 Task: Update the Trello card by adding a label, setting start and due dates, adding a member with email 'Mailaustralia7@gmail.com', and creating a checklist.
Action: Mouse moved to (311, 343)
Screenshot: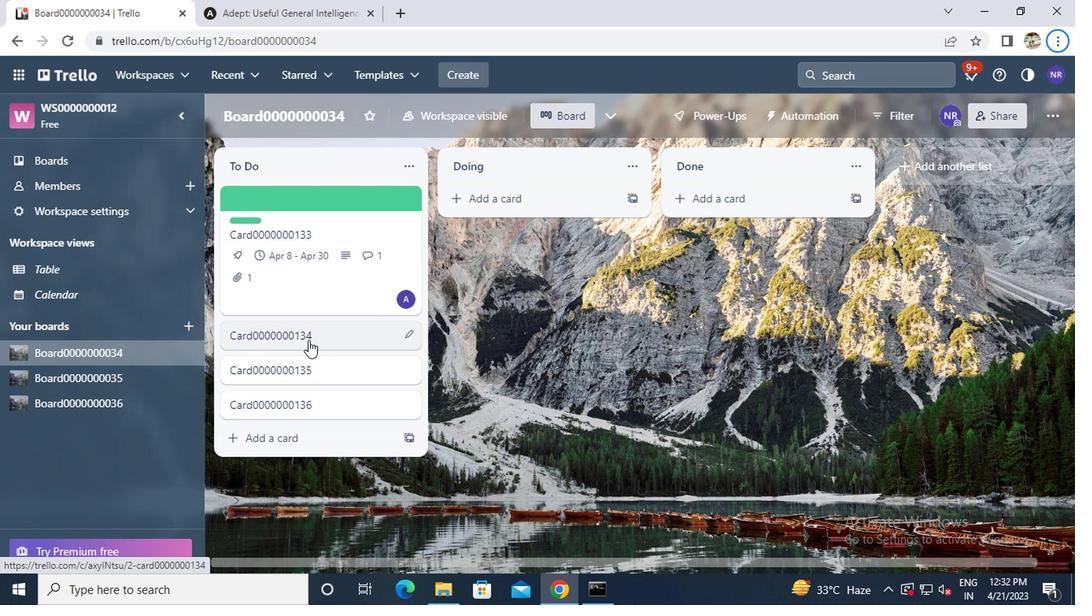 
Action: Mouse pressed left at (311, 343)
Screenshot: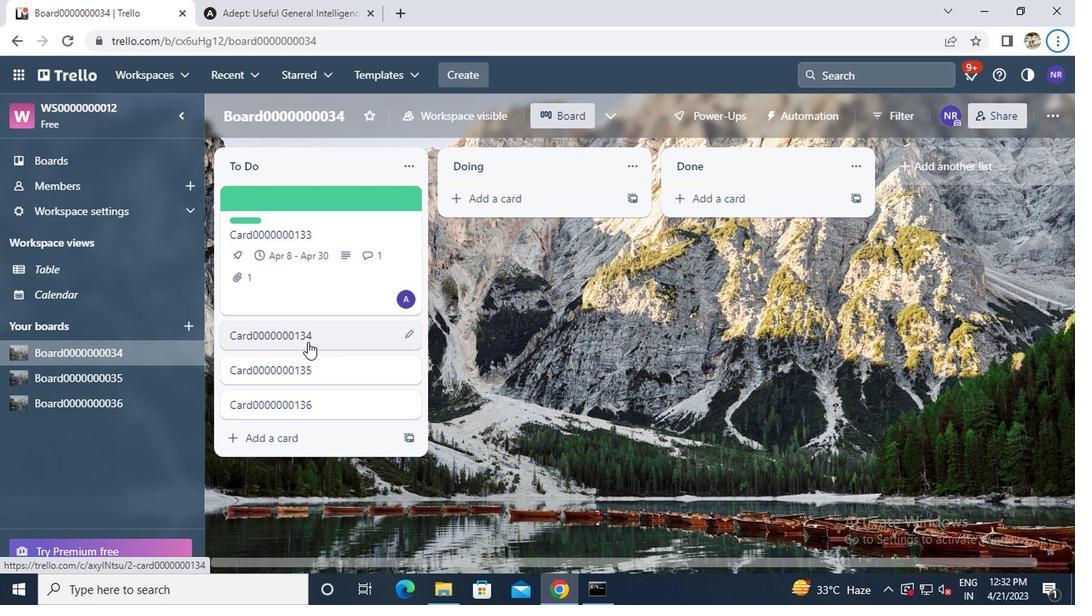 
Action: Mouse moved to (702, 205)
Screenshot: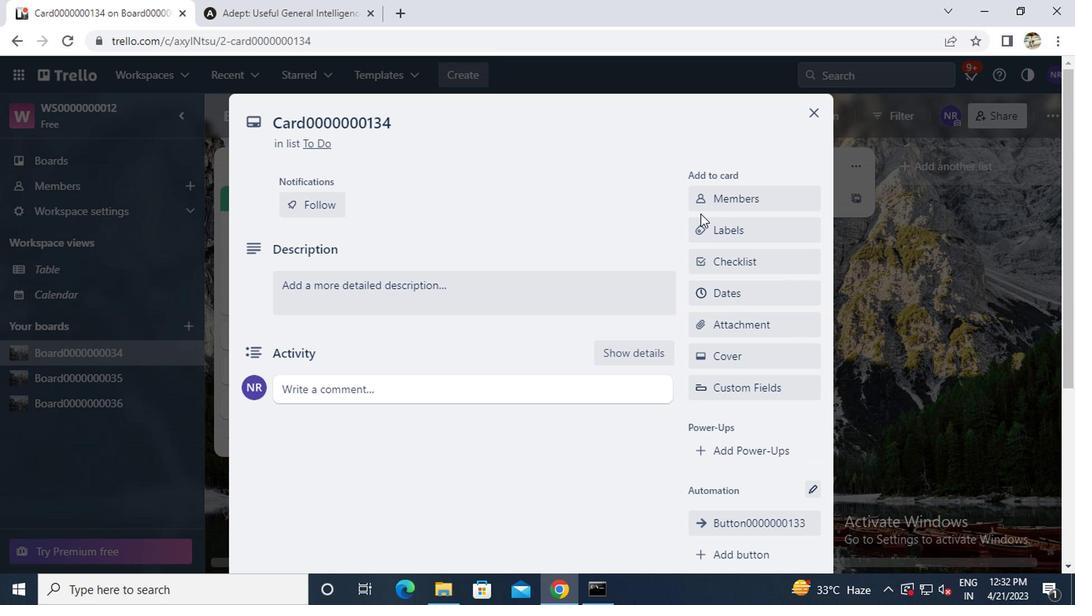 
Action: Mouse pressed left at (702, 205)
Screenshot: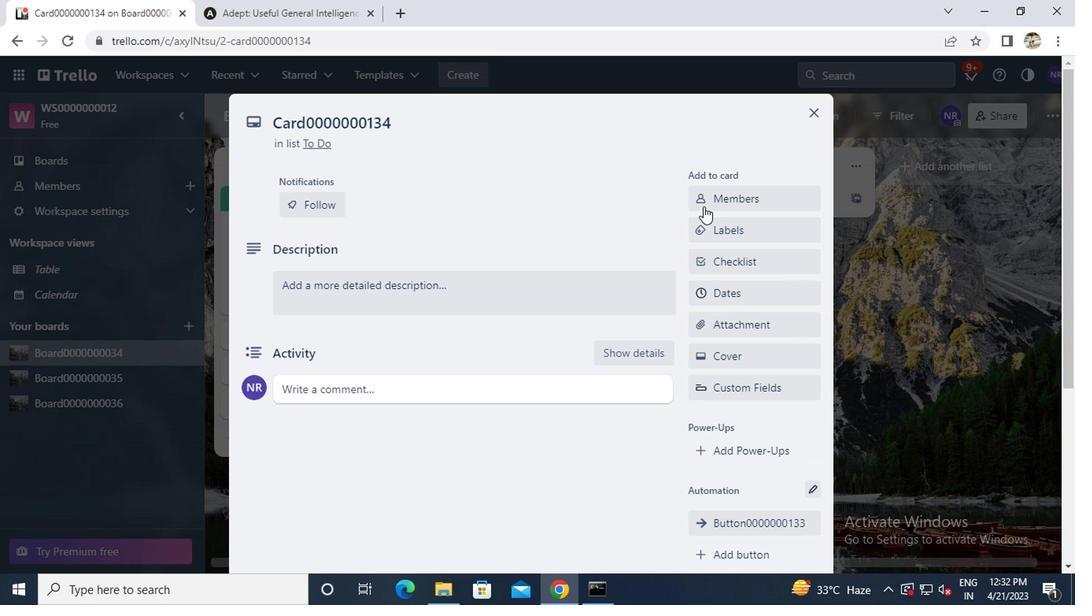 
Action: Key pressed <Key.caps_lock>m<Key.caps_lock>ailaustralia7<Key.shift>@GMAIL.COM
Screenshot: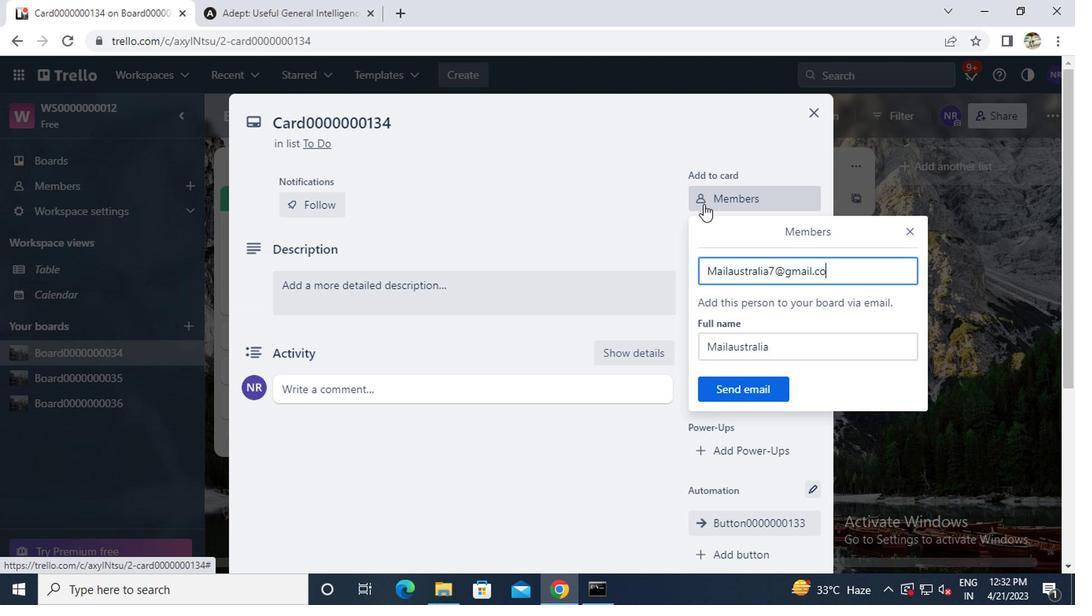 
Action: Mouse moved to (730, 391)
Screenshot: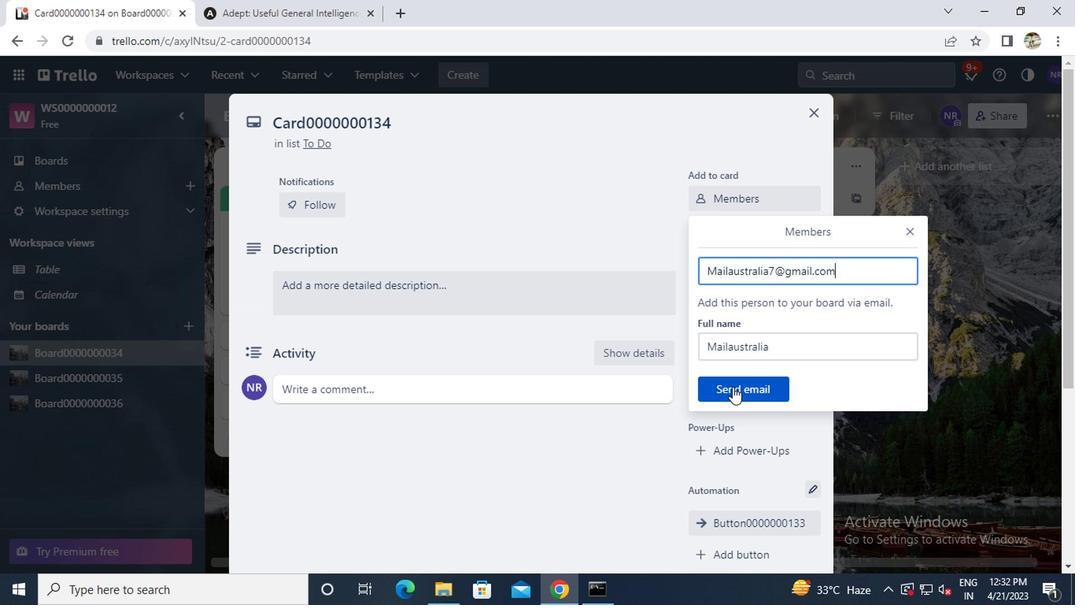 
Action: Mouse pressed left at (730, 391)
Screenshot: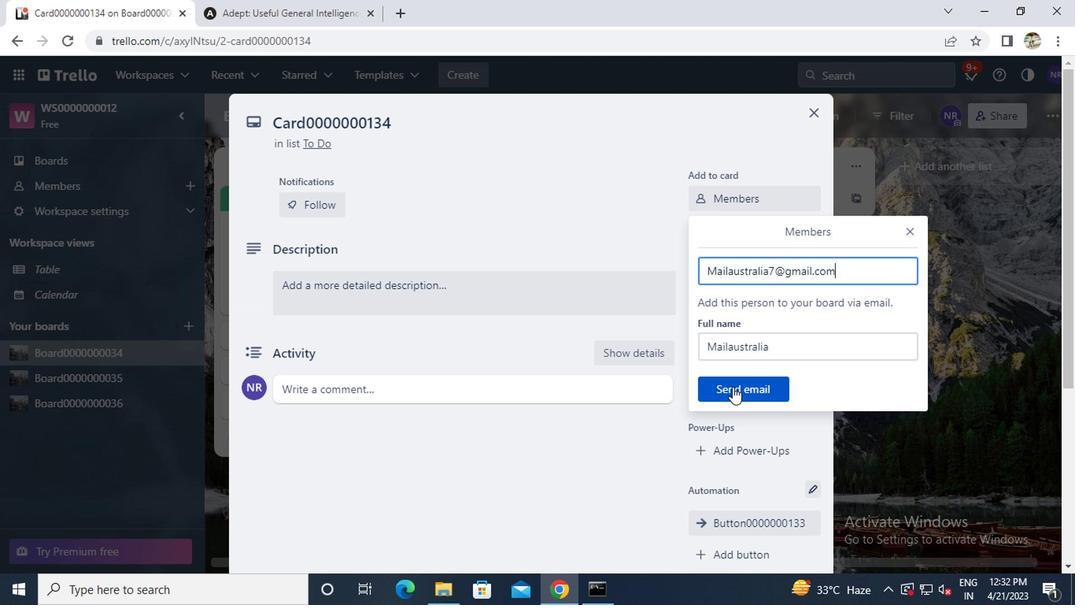 
Action: Mouse moved to (709, 230)
Screenshot: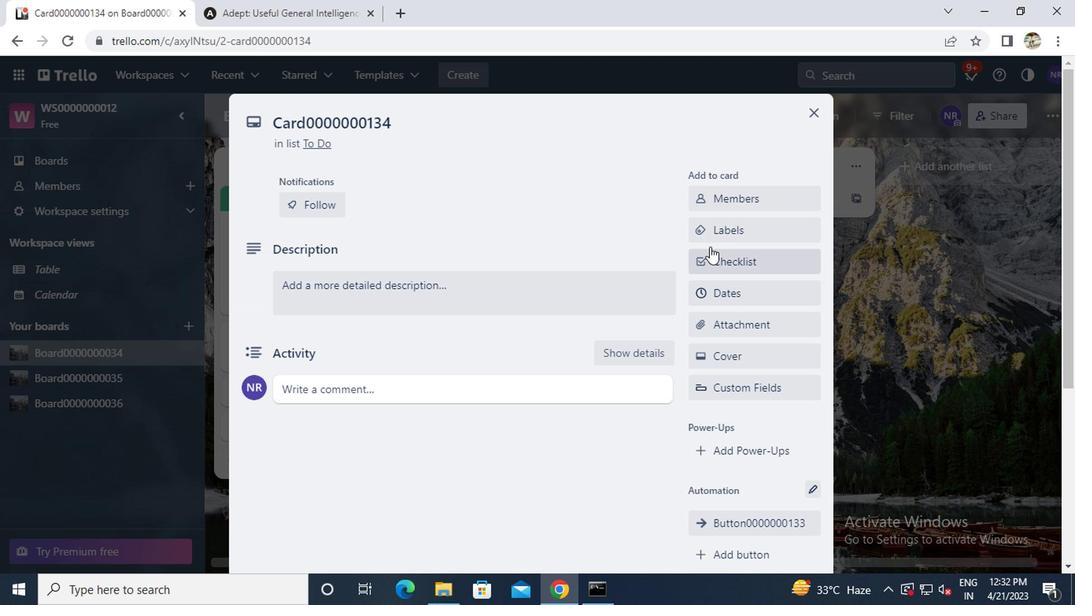 
Action: Mouse pressed left at (709, 230)
Screenshot: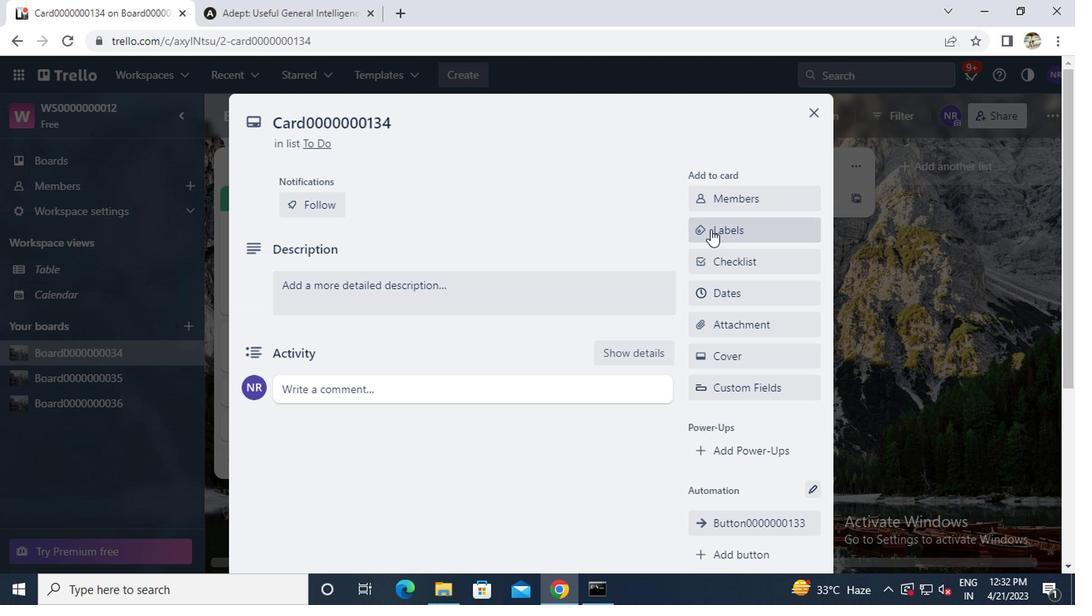 
Action: Mouse moved to (749, 413)
Screenshot: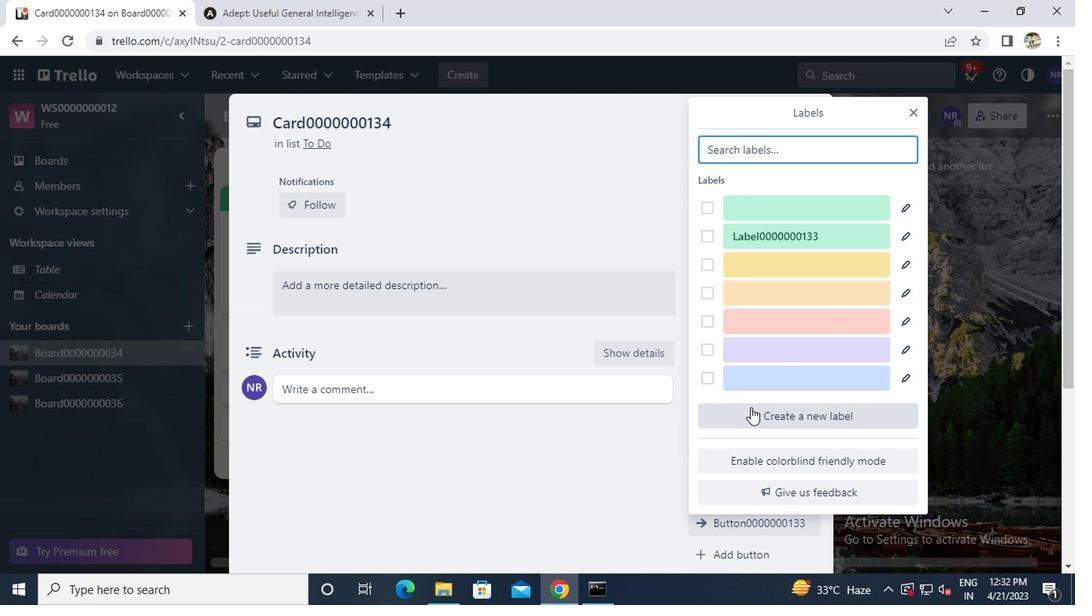 
Action: Mouse pressed left at (749, 413)
Screenshot: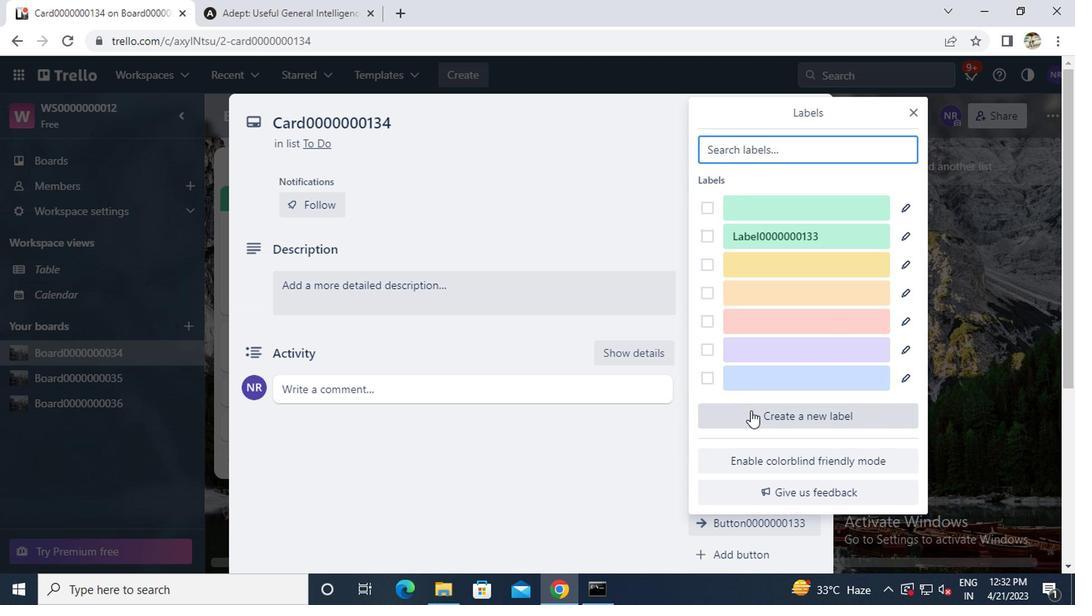
Action: Mouse moved to (755, 338)
Screenshot: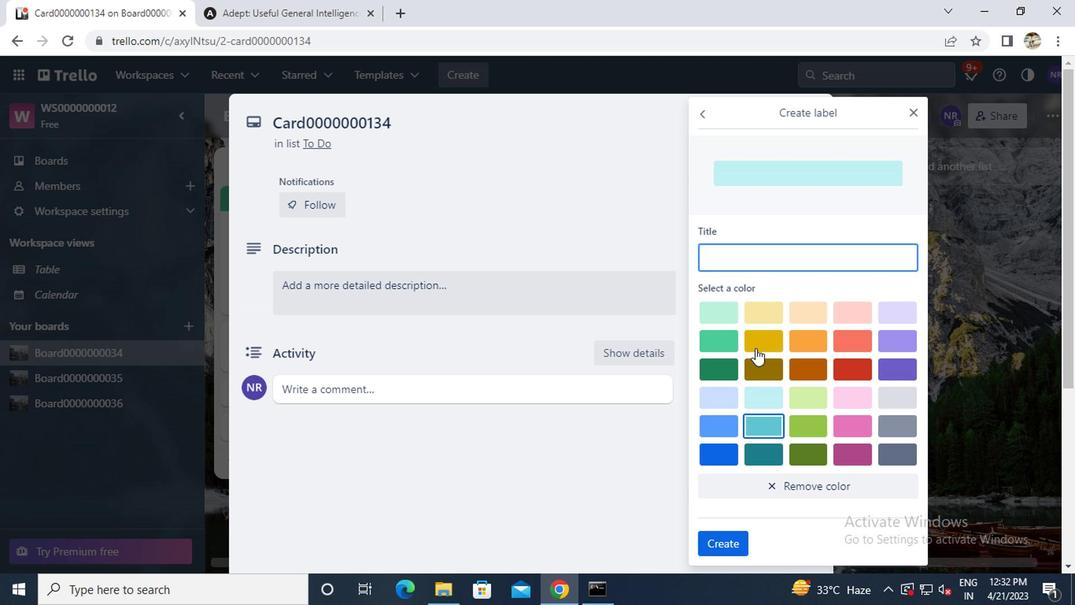 
Action: Mouse pressed left at (755, 338)
Screenshot: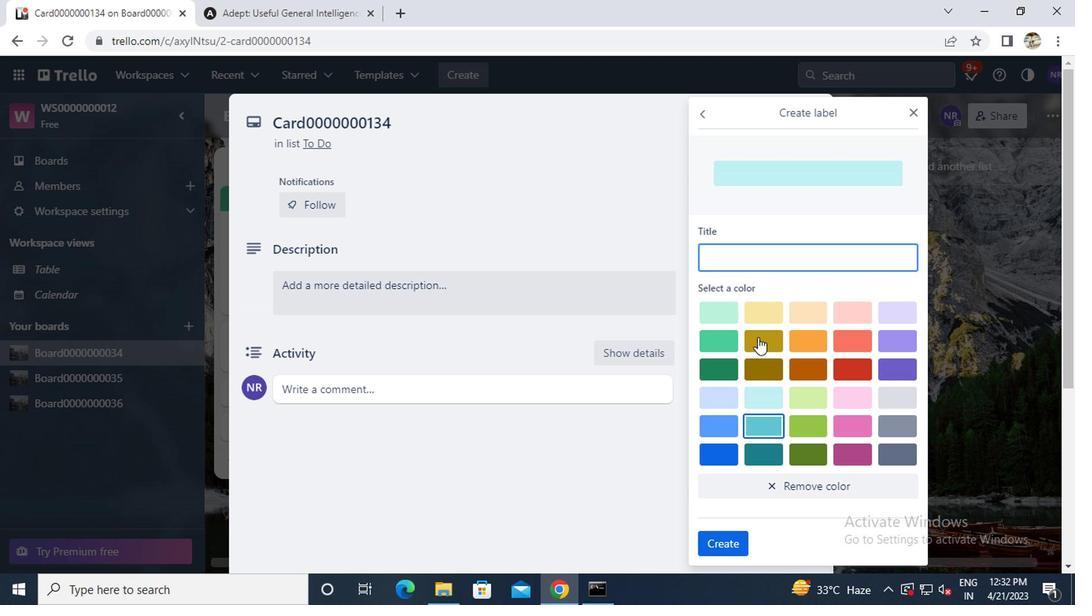 
Action: Mouse moved to (743, 254)
Screenshot: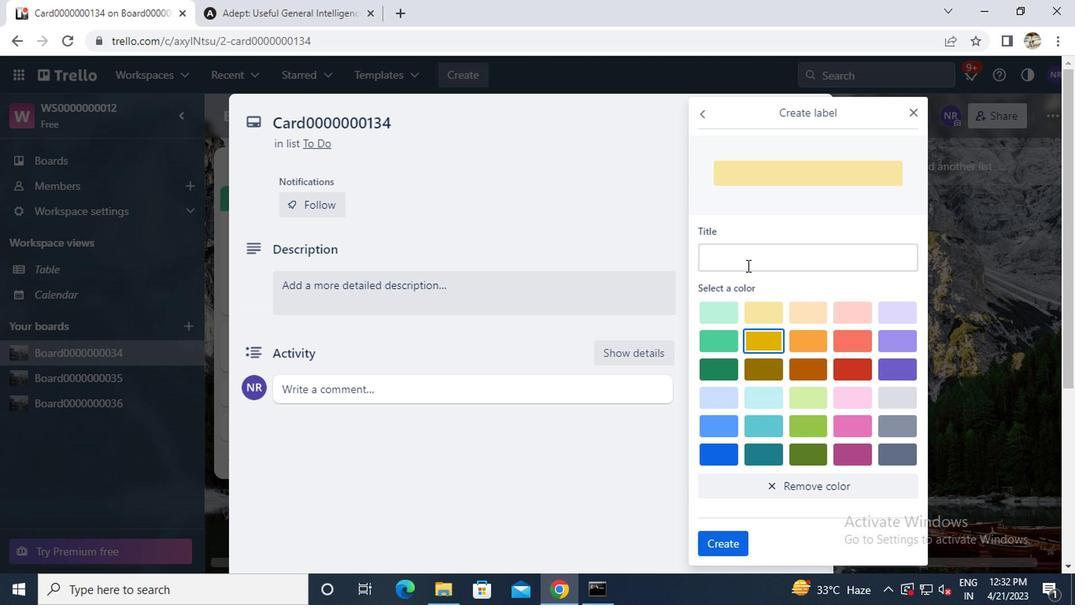 
Action: Mouse pressed left at (743, 254)
Screenshot: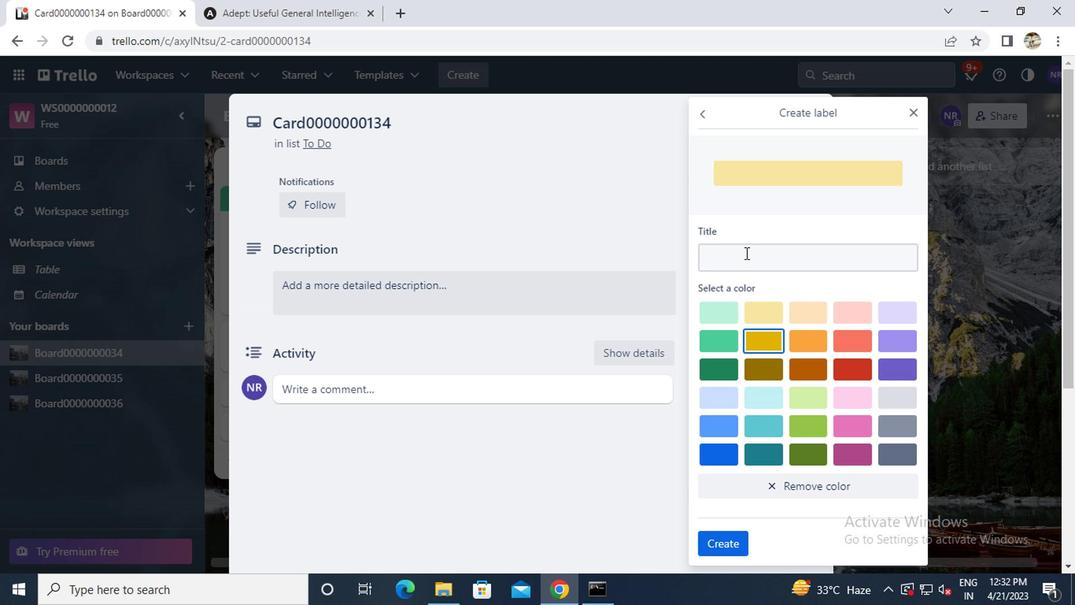 
Action: Key pressed <Key.caps_lock>L<Key.caps_lock>ABEL0000000134
Screenshot: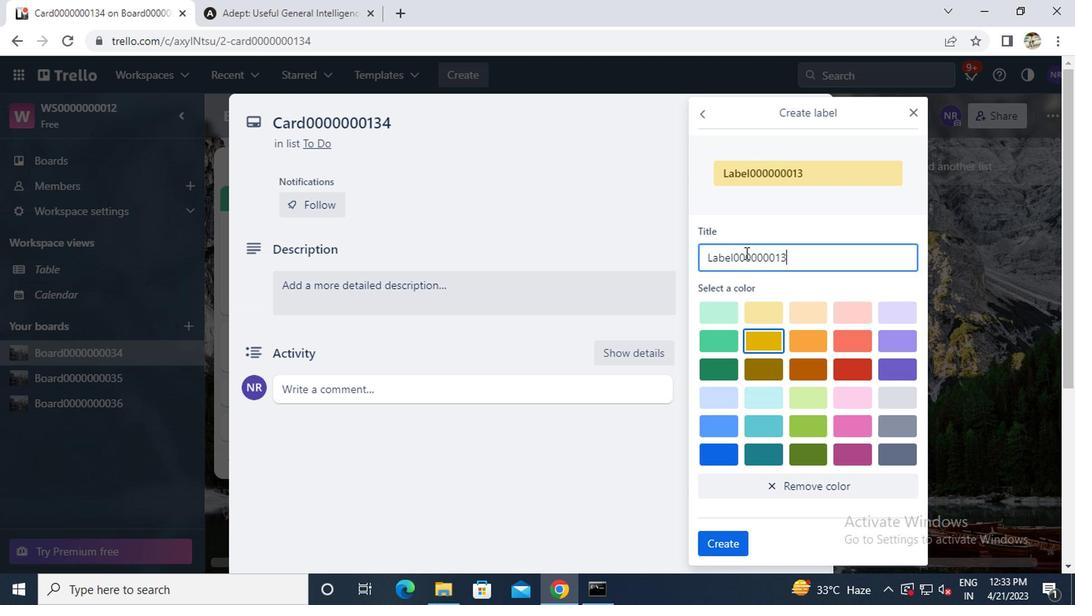 
Action: Mouse moved to (717, 537)
Screenshot: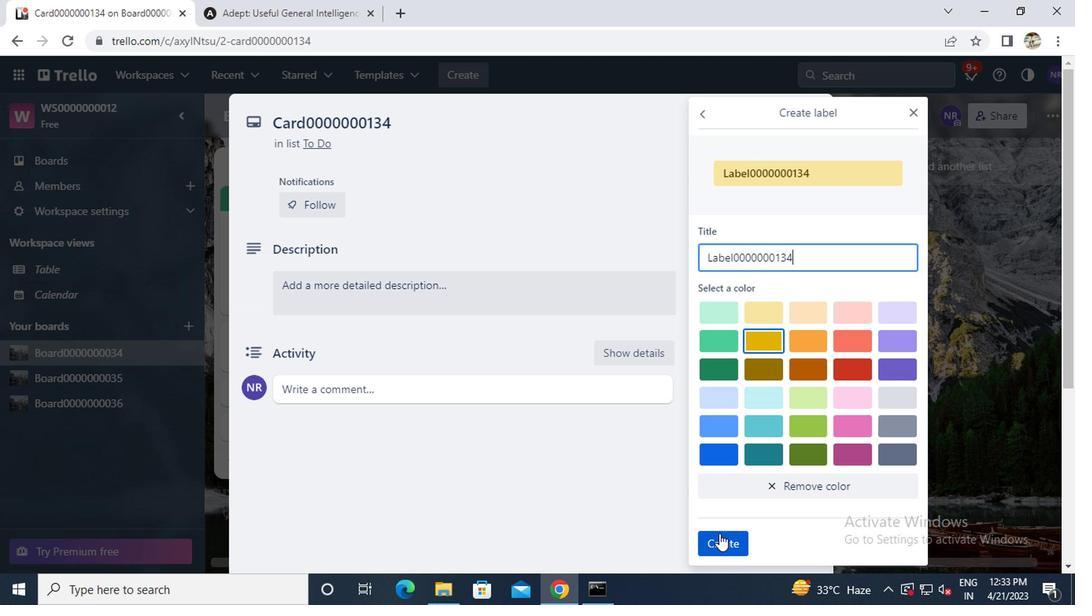 
Action: Mouse pressed left at (717, 537)
Screenshot: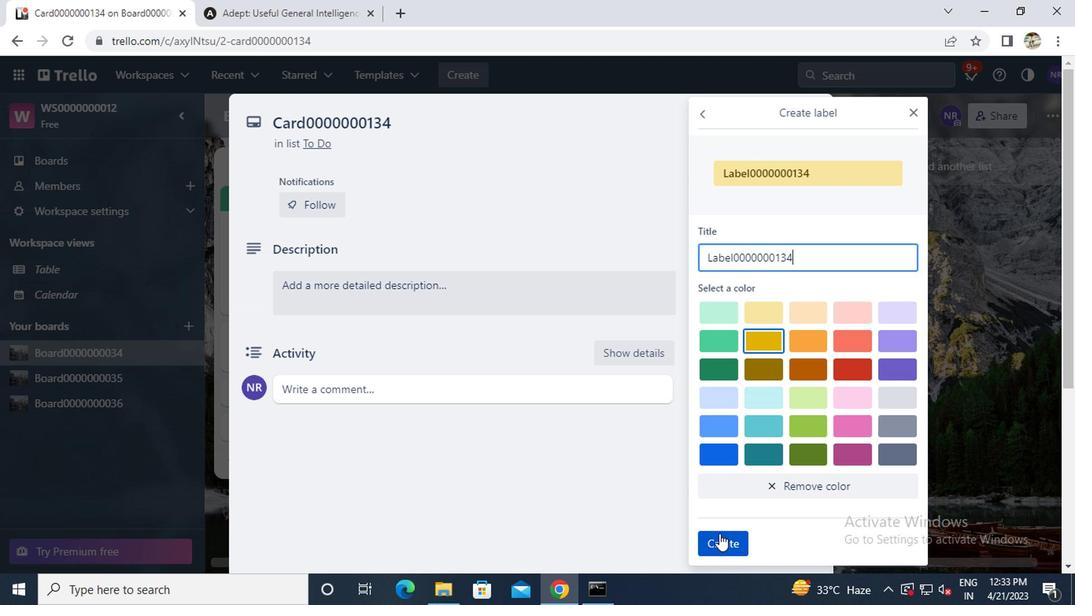 
Action: Mouse moved to (908, 112)
Screenshot: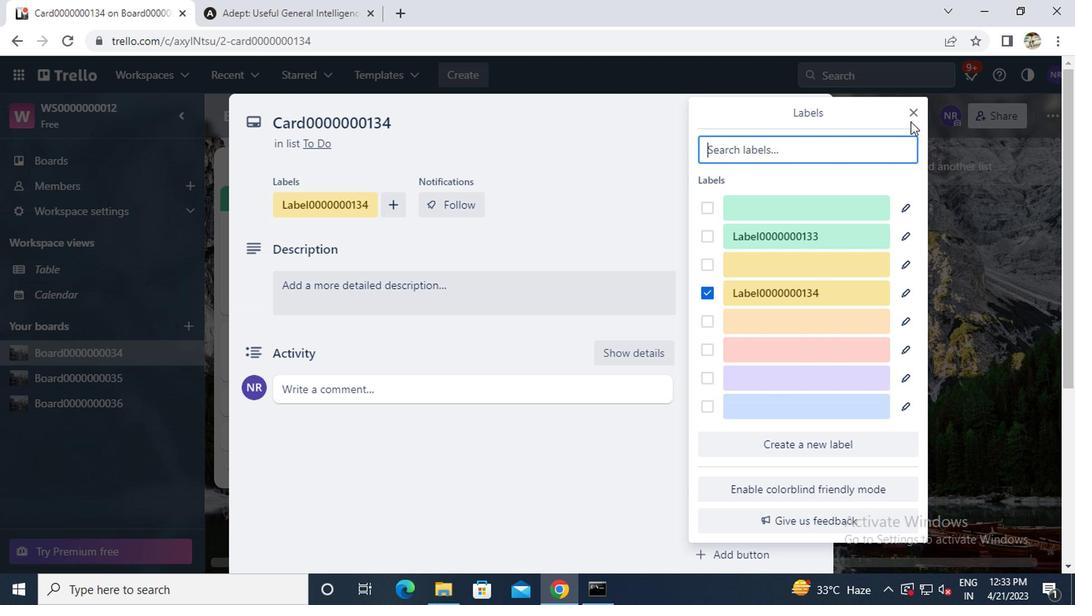
Action: Mouse pressed left at (908, 112)
Screenshot: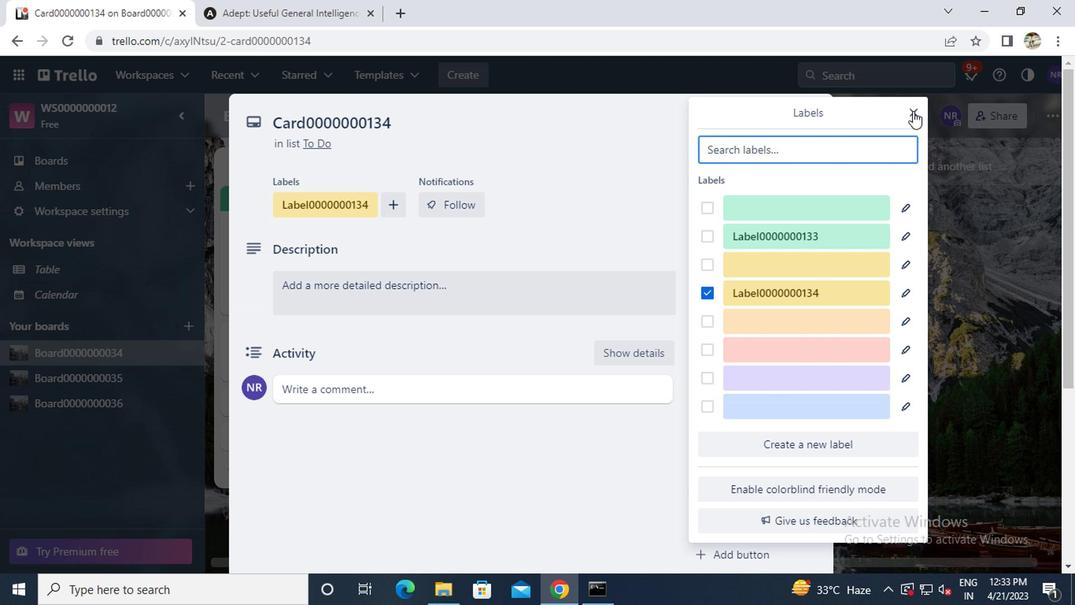 
Action: Mouse moved to (772, 265)
Screenshot: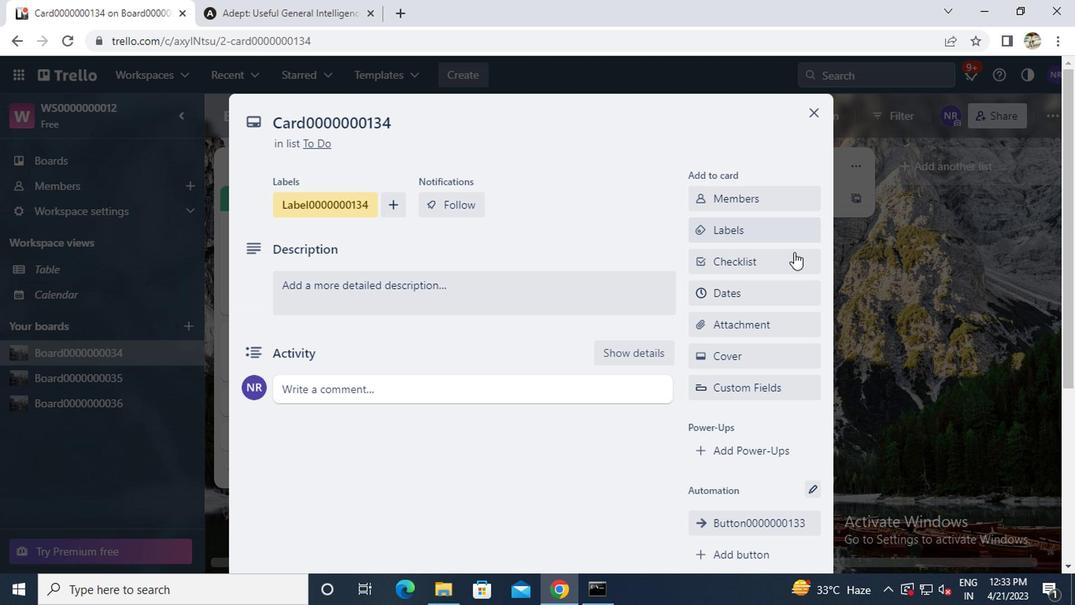 
Action: Mouse pressed left at (772, 265)
Screenshot: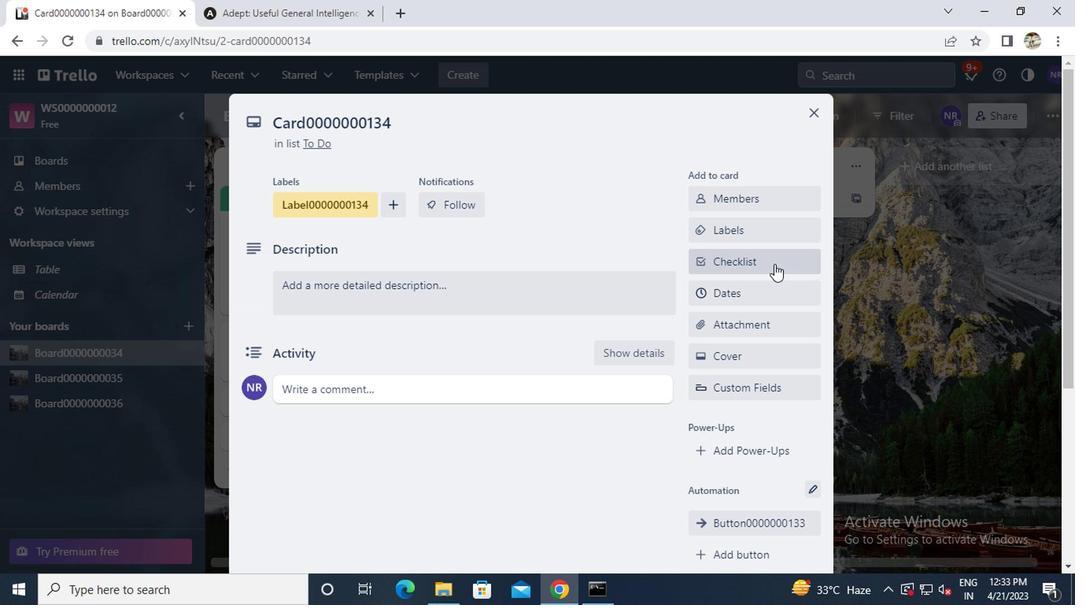 
Action: Key pressed <Key.caps_lock>CL0000000134
Screenshot: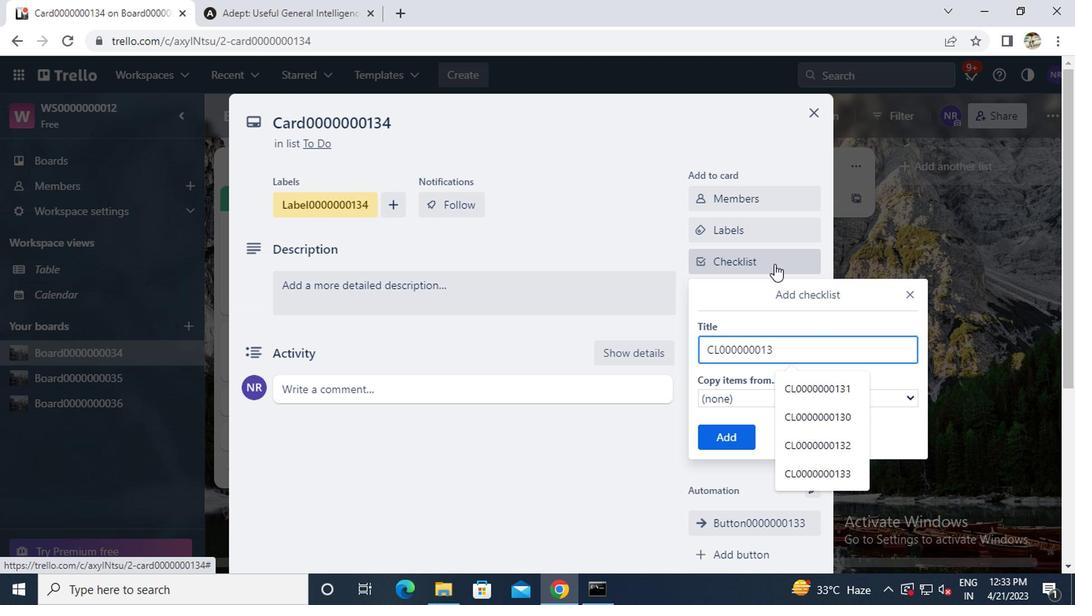 
Action: Mouse moved to (737, 432)
Screenshot: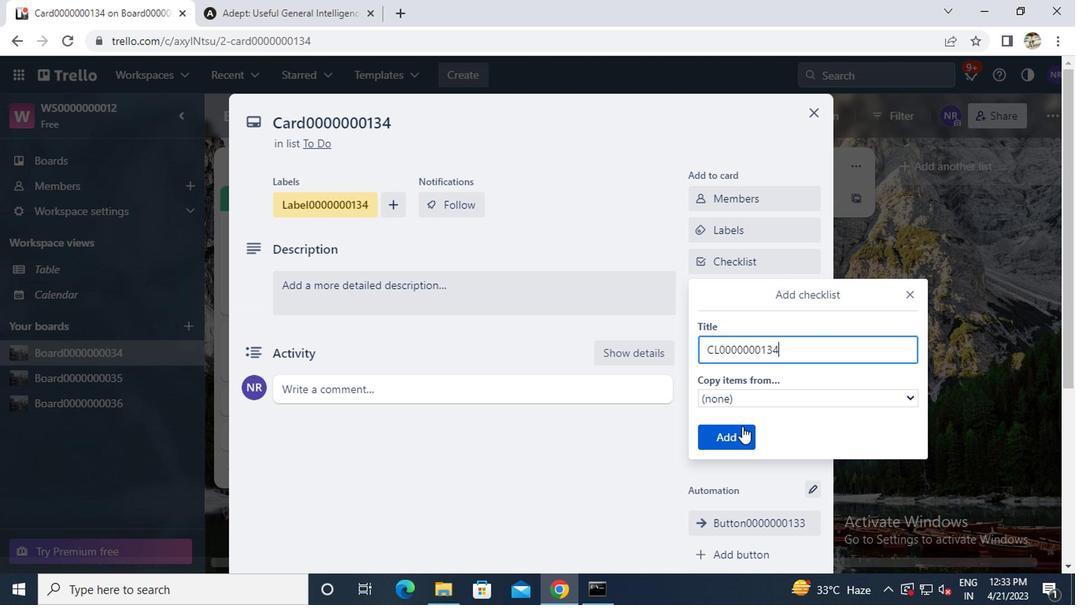 
Action: Mouse pressed left at (737, 432)
Screenshot: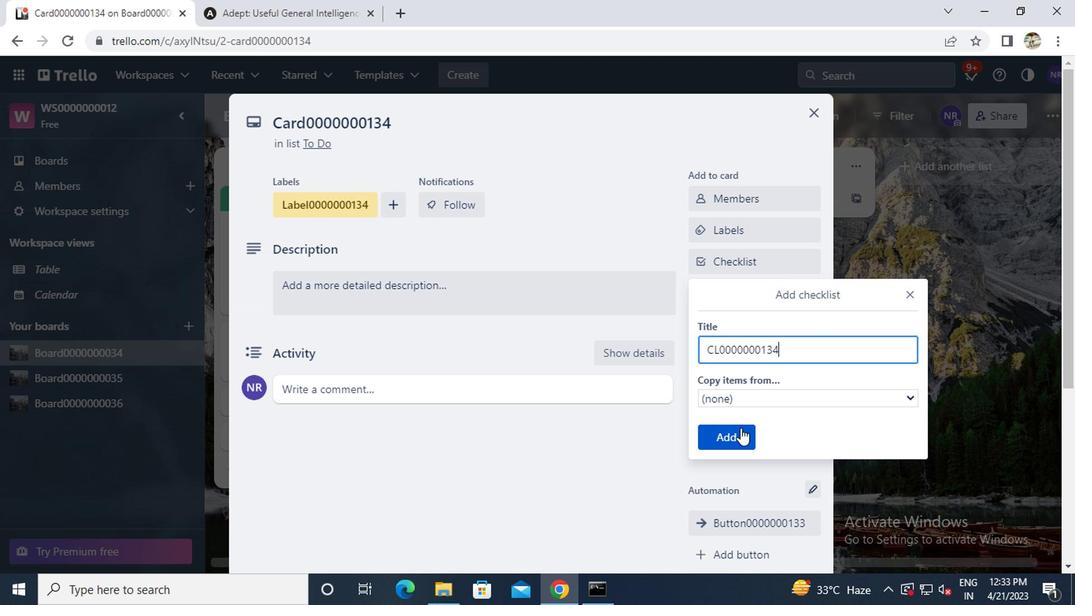 
Action: Mouse moved to (711, 298)
Screenshot: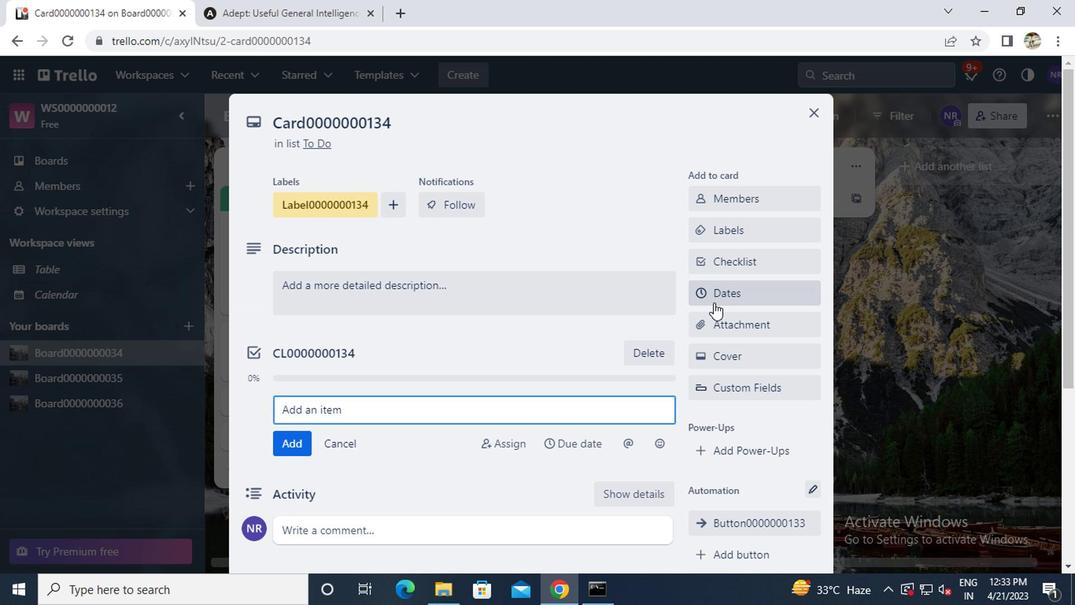 
Action: Mouse pressed left at (711, 298)
Screenshot: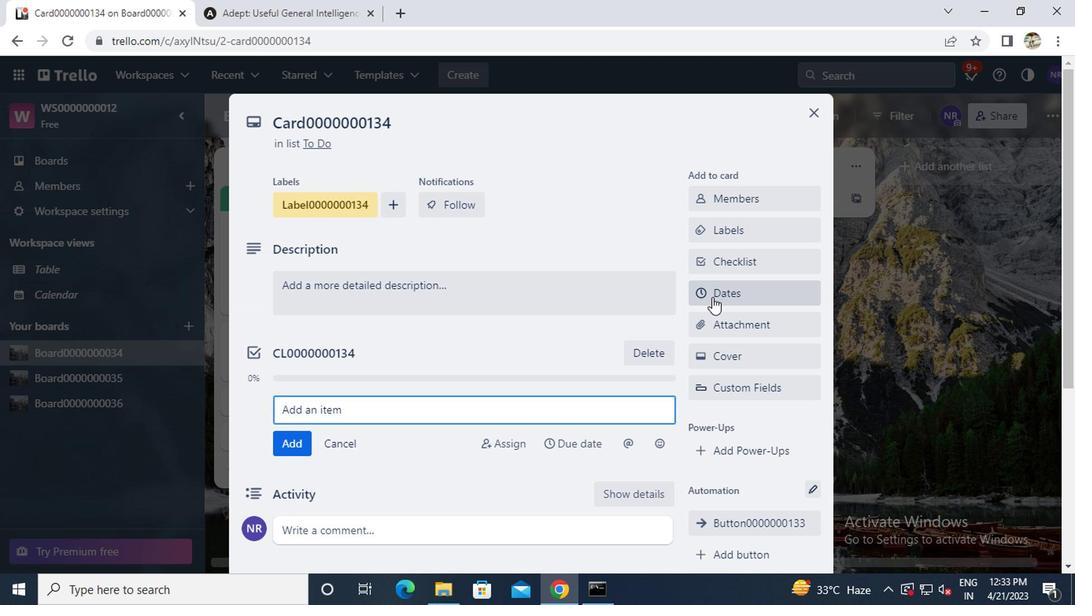 
Action: Mouse moved to (703, 398)
Screenshot: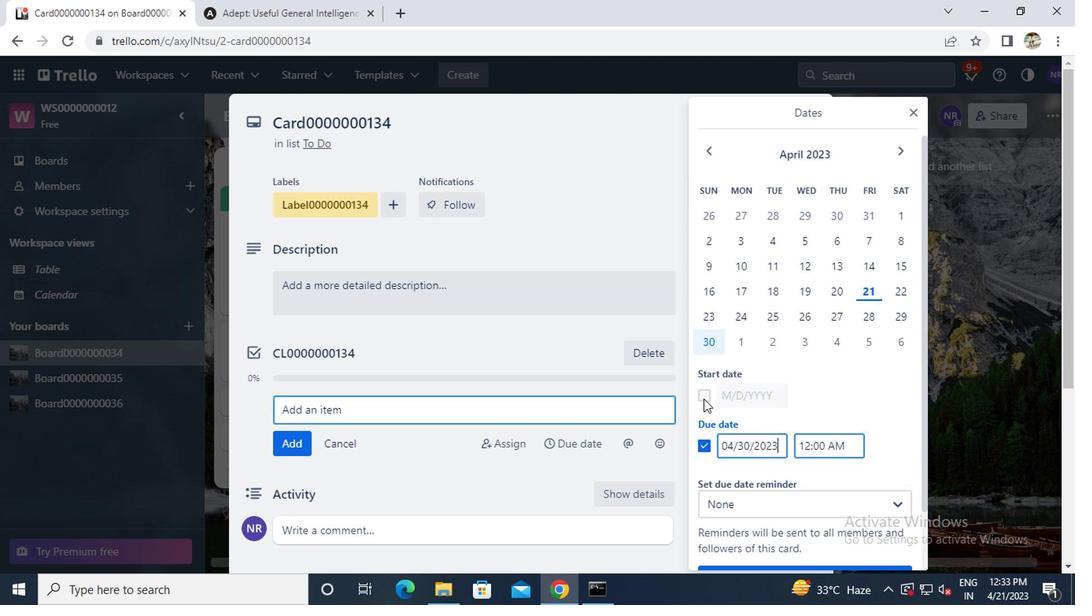 
Action: Mouse pressed left at (703, 398)
Screenshot: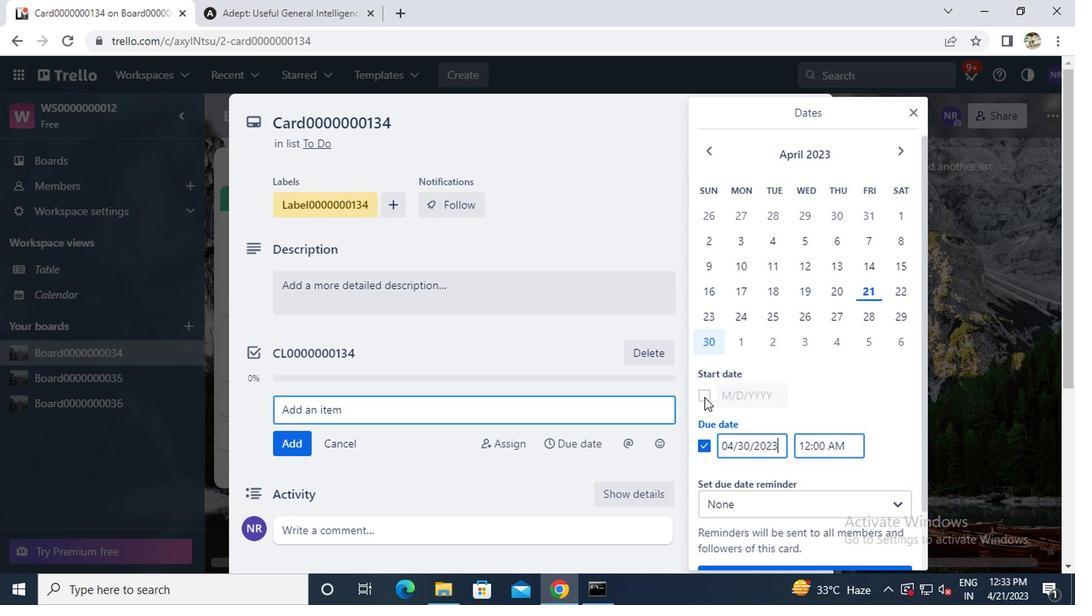 
Action: Mouse moved to (894, 152)
Screenshot: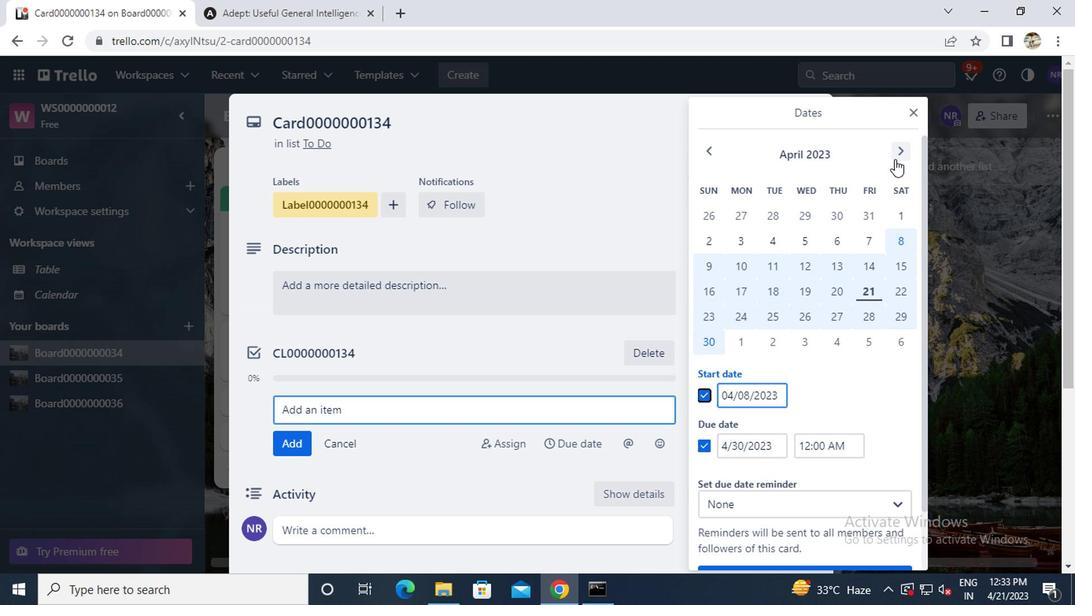 
Action: Mouse pressed left at (894, 152)
Screenshot: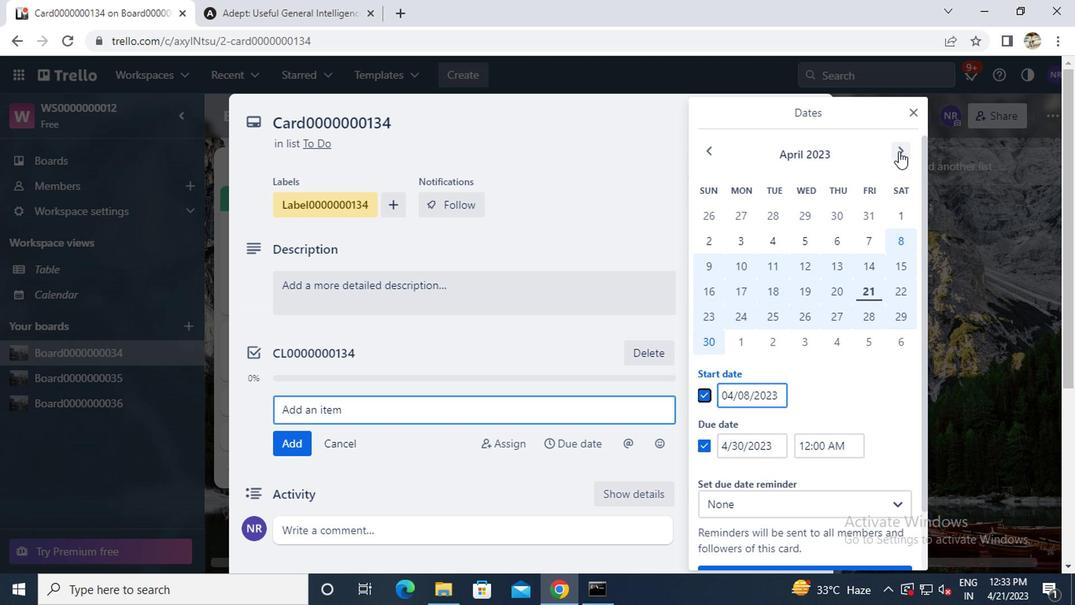 
Action: Mouse moved to (735, 243)
Screenshot: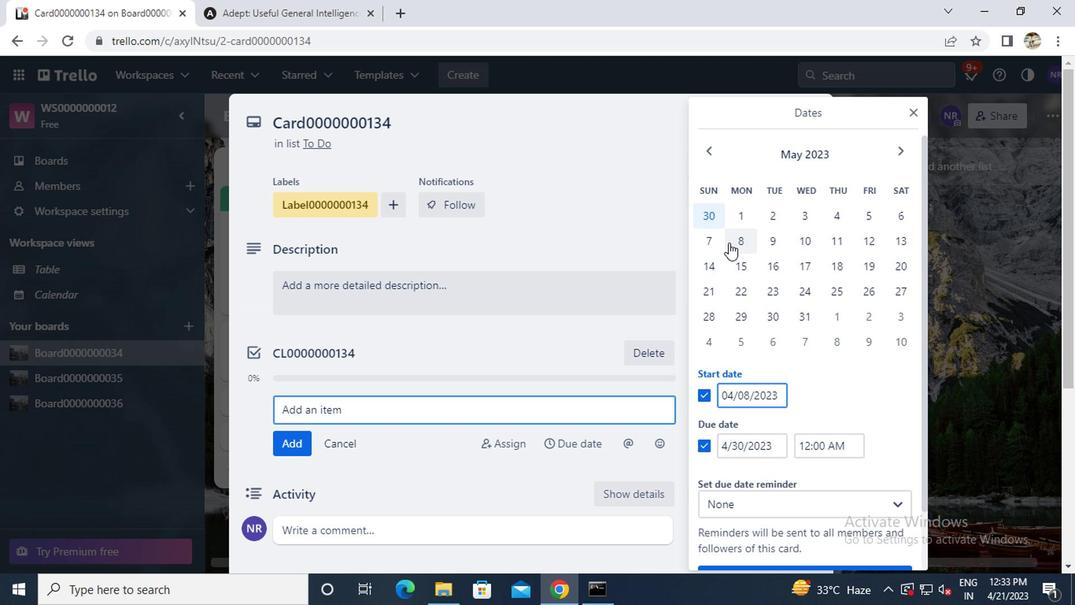 
Action: Mouse pressed left at (735, 243)
Screenshot: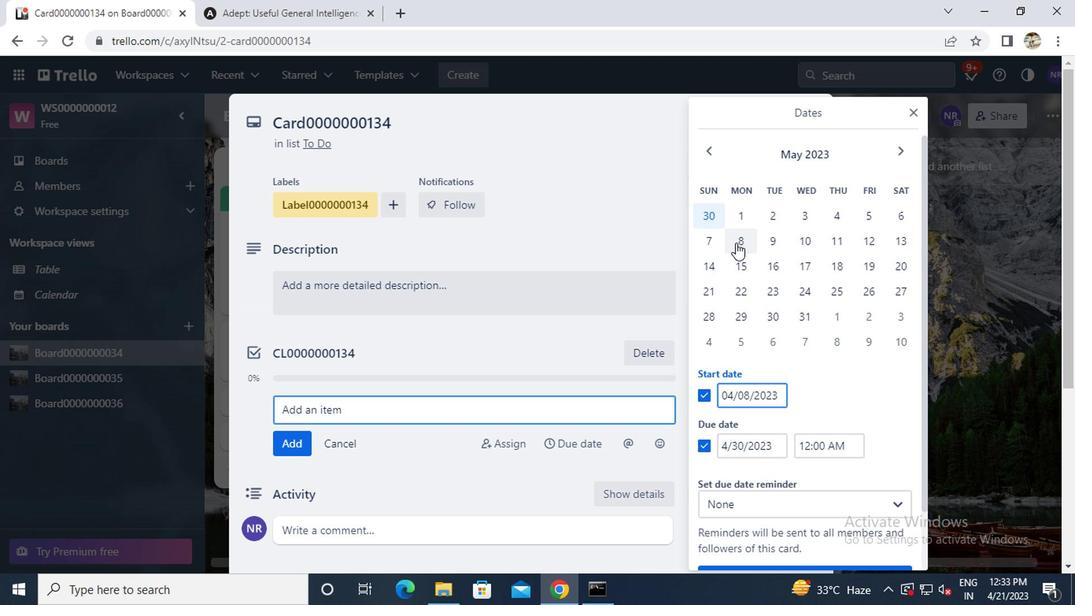 
Action: Mouse moved to (796, 319)
Screenshot: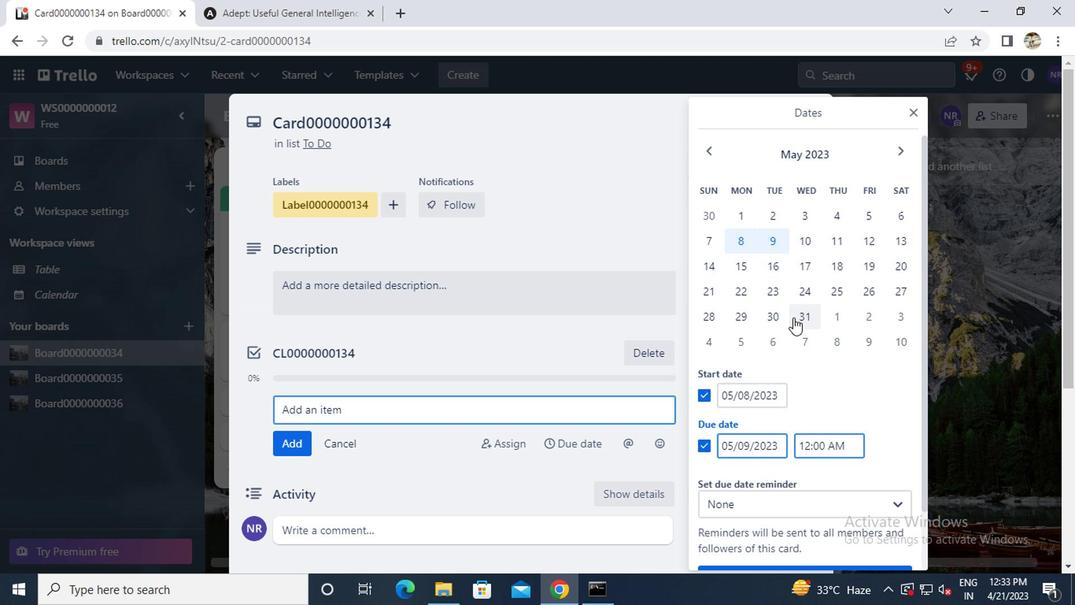 
Action: Mouse pressed left at (796, 319)
Screenshot: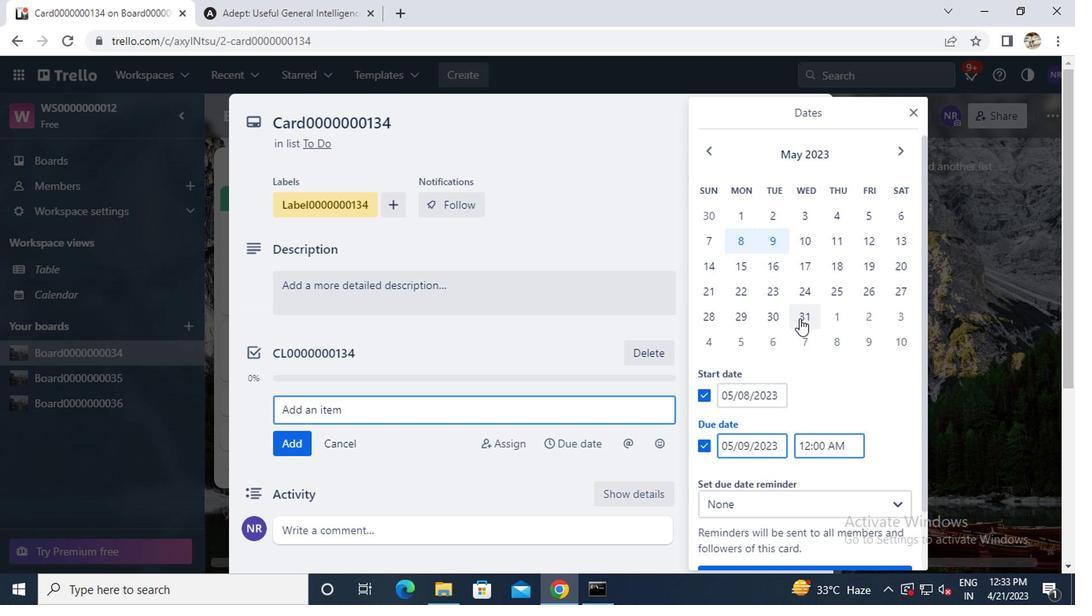 
Action: Mouse scrolled (796, 318) with delta (0, -1)
Screenshot: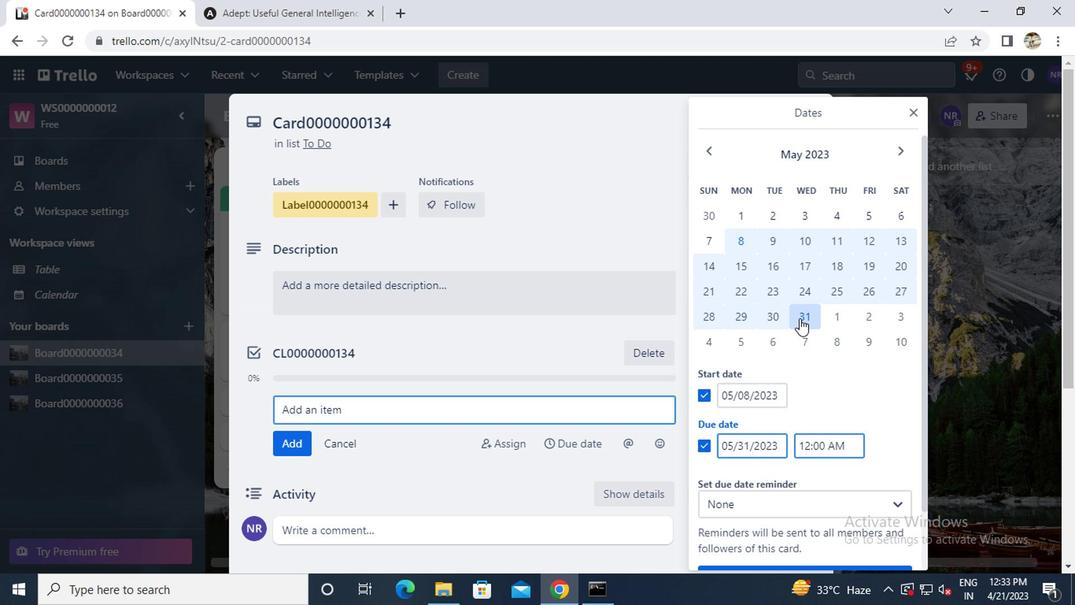 
Action: Mouse scrolled (796, 318) with delta (0, -1)
Screenshot: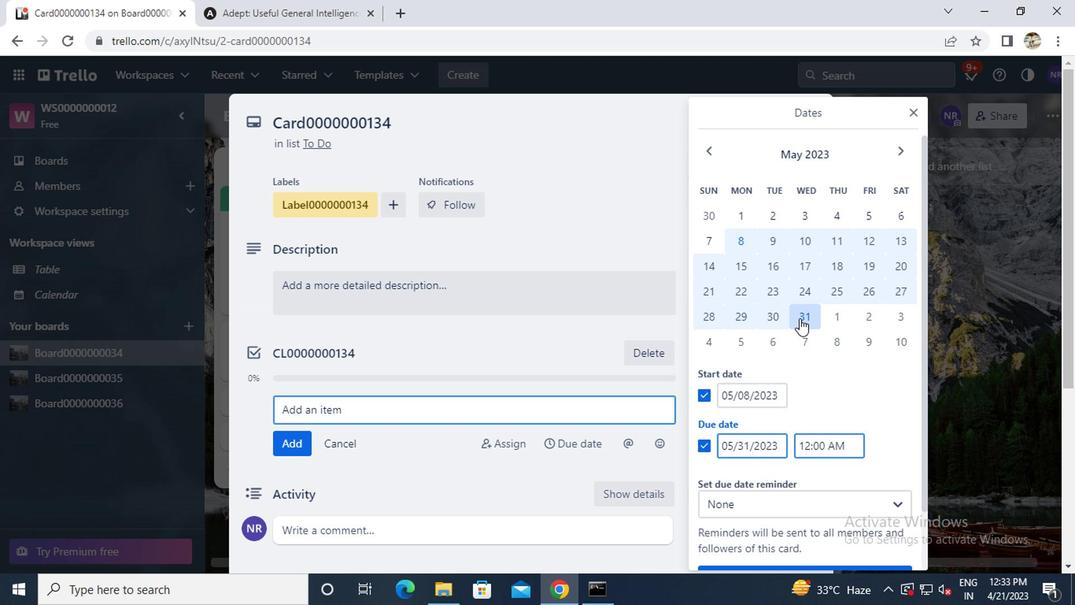 
Action: Mouse scrolled (796, 318) with delta (0, -1)
Screenshot: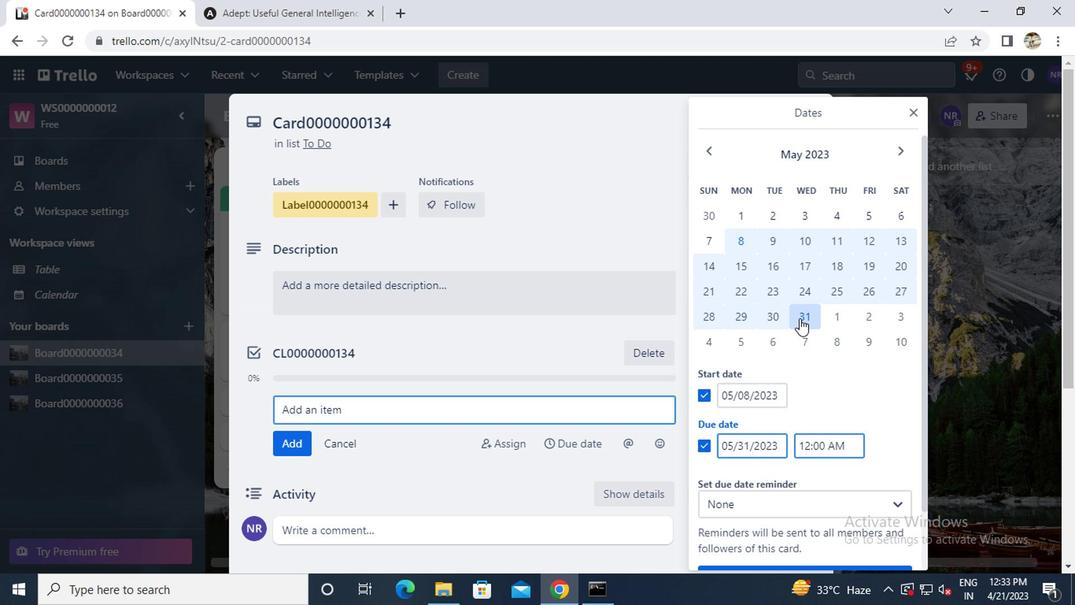 
Action: Mouse scrolled (796, 318) with delta (0, -1)
Screenshot: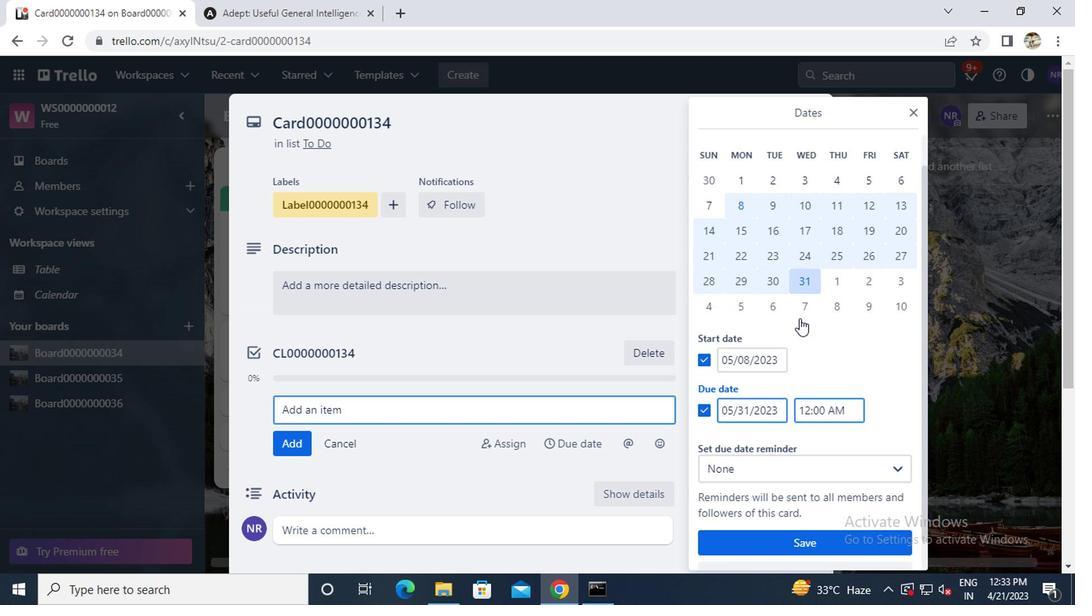 
Action: Mouse scrolled (796, 318) with delta (0, -1)
Screenshot: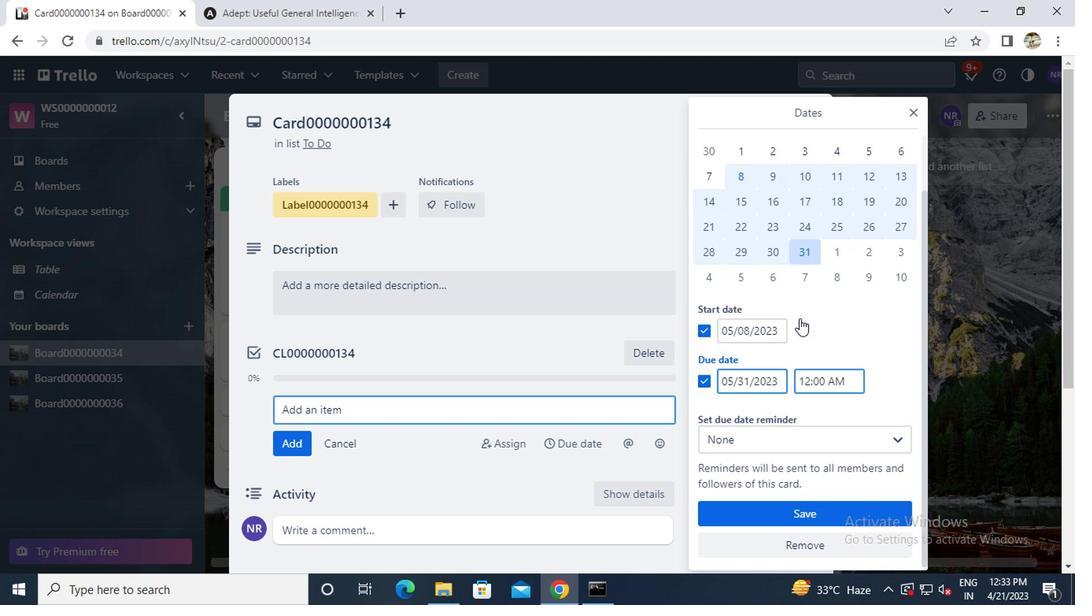 
Action: Mouse moved to (772, 516)
Screenshot: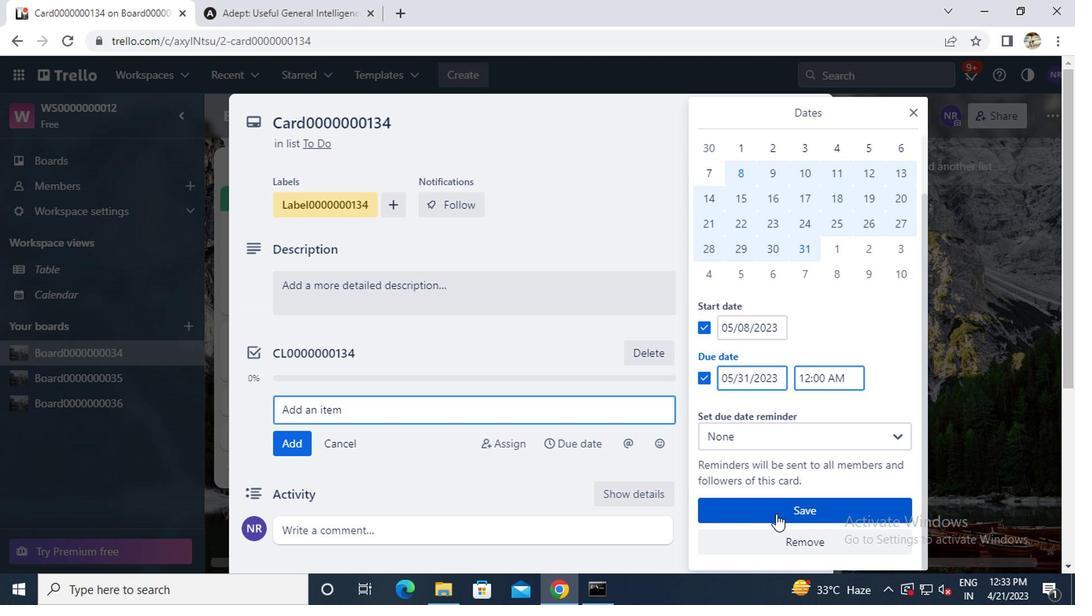 
Action: Mouse pressed left at (772, 516)
Screenshot: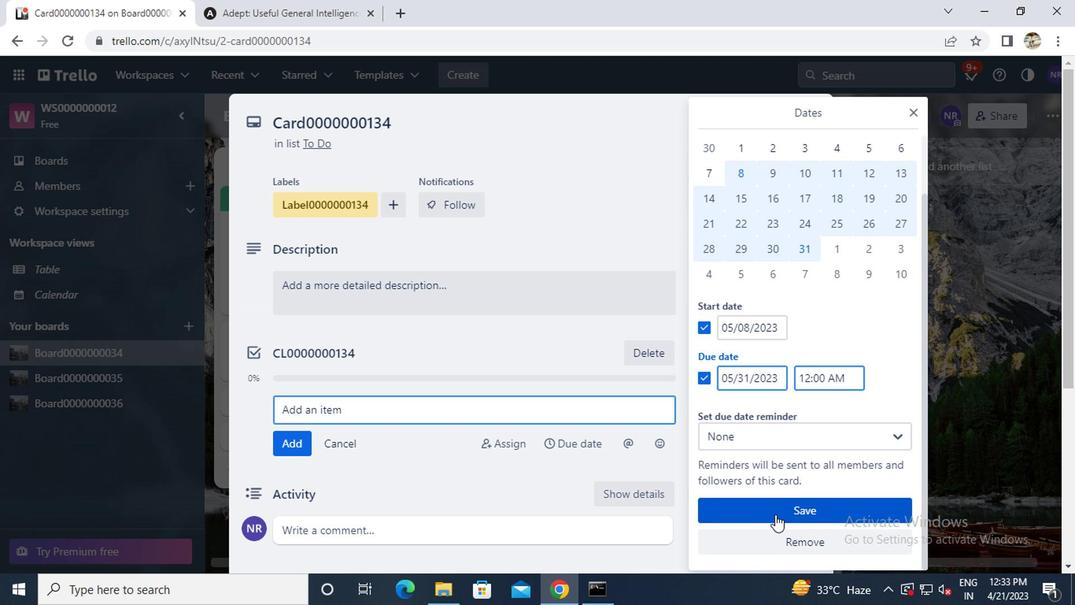 
Action: Mouse moved to (815, 118)
Screenshot: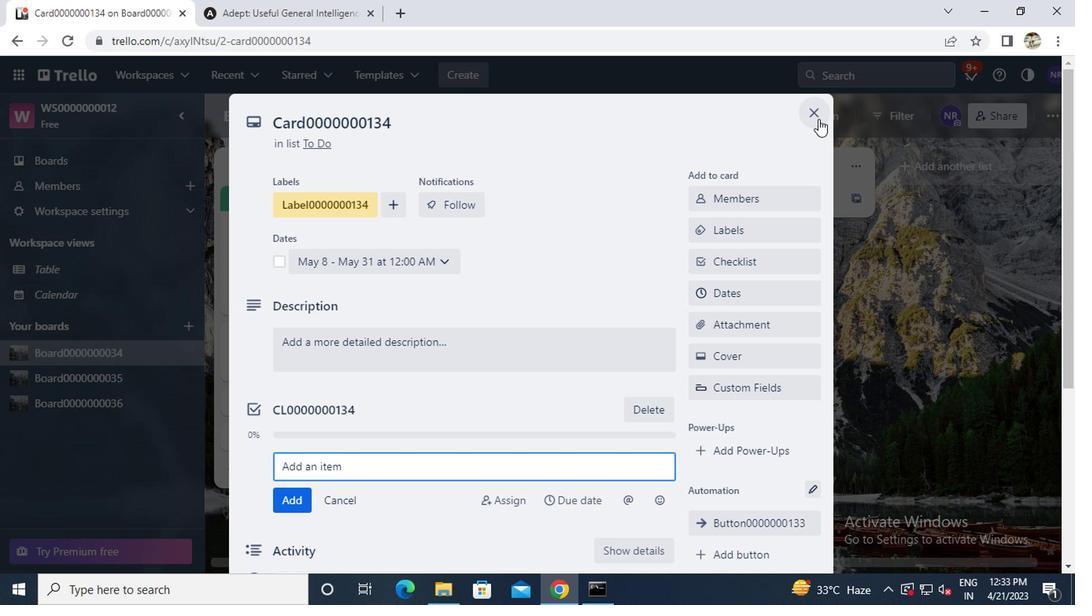 
Action: Mouse pressed left at (815, 118)
Screenshot: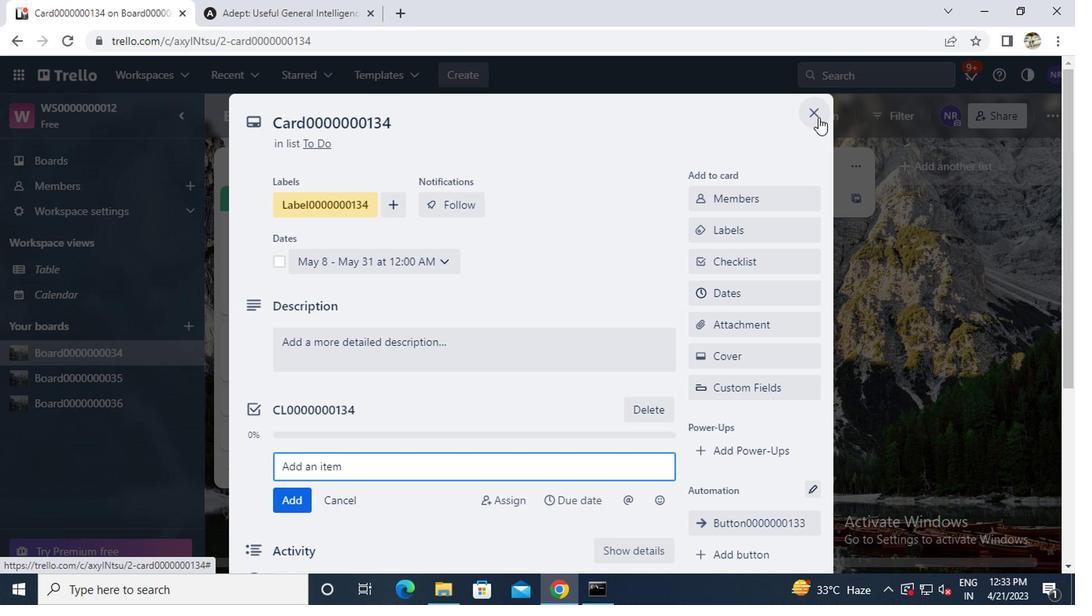 
